 Task: Start in the project AgileCrest the sprint 'Dev Environment Setup Sprint', with a duration of 1 week. Start in the project AgileCrest the sprint 'Dev Environment Setup Sprint', with a duration of 3 weeks. Start in the project AgileCrest the sprint 'Dev Environment Setup Sprint', with a duration of 2 weeks
Action: Mouse moved to (195, 53)
Screenshot: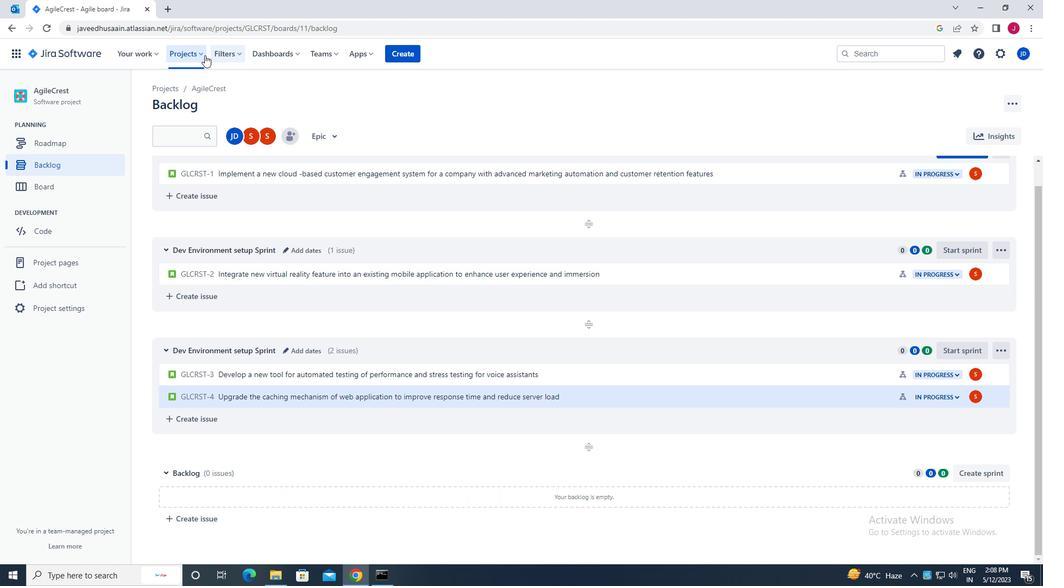 
Action: Mouse pressed left at (195, 53)
Screenshot: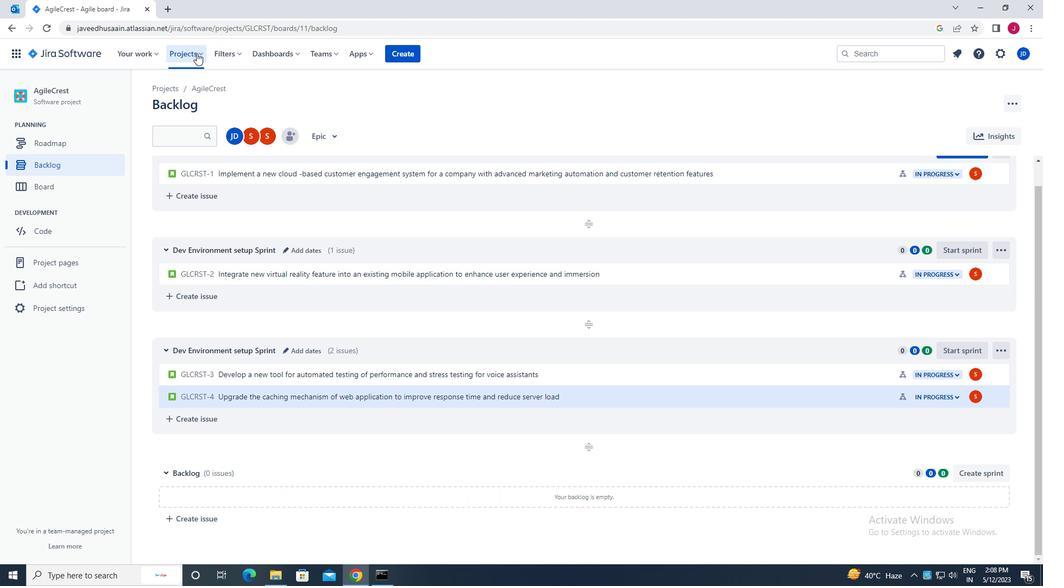 
Action: Mouse moved to (216, 103)
Screenshot: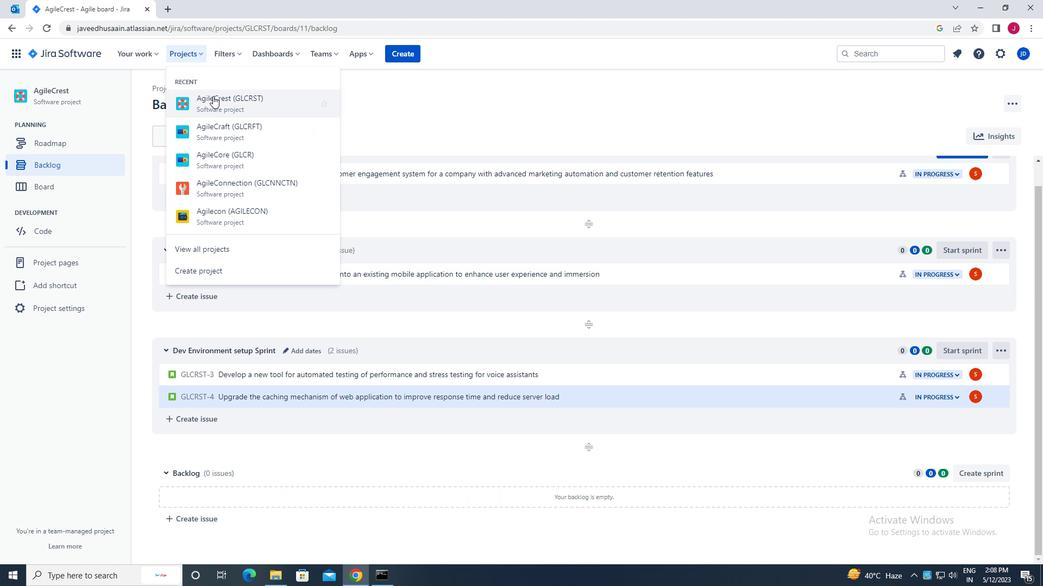 
Action: Mouse pressed left at (216, 103)
Screenshot: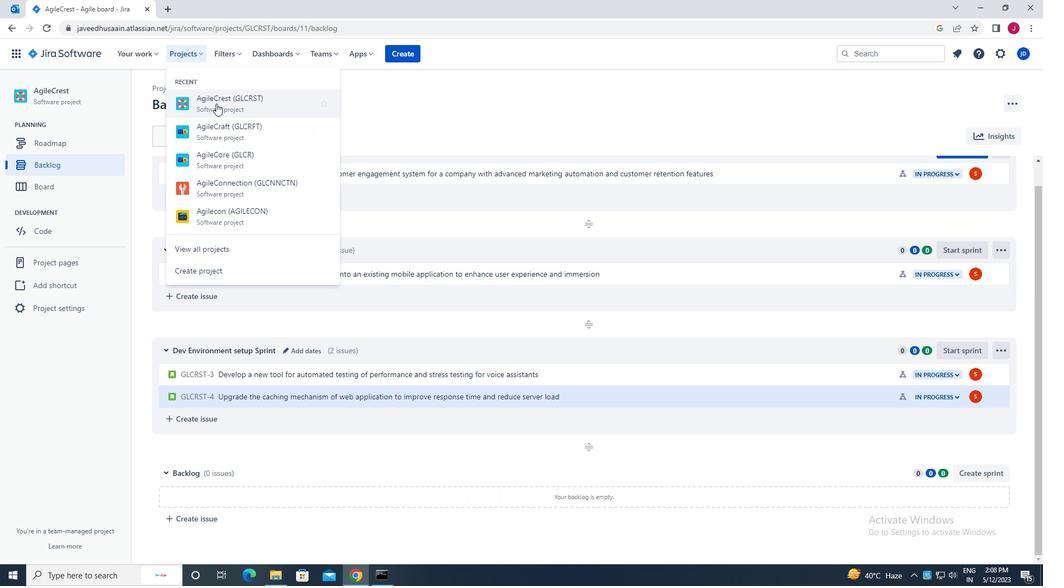 
Action: Mouse moved to (68, 165)
Screenshot: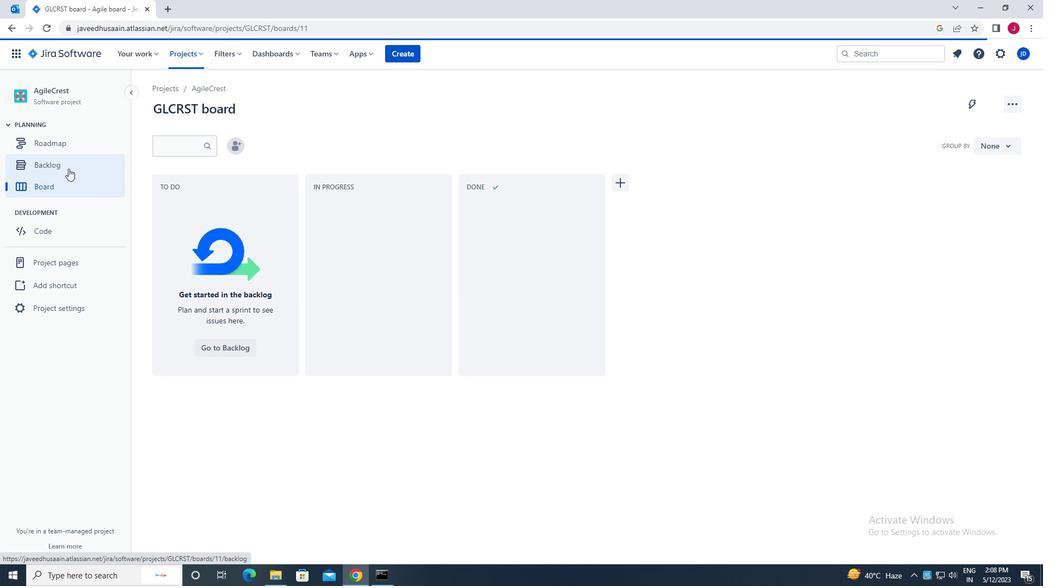 
Action: Mouse pressed left at (68, 165)
Screenshot: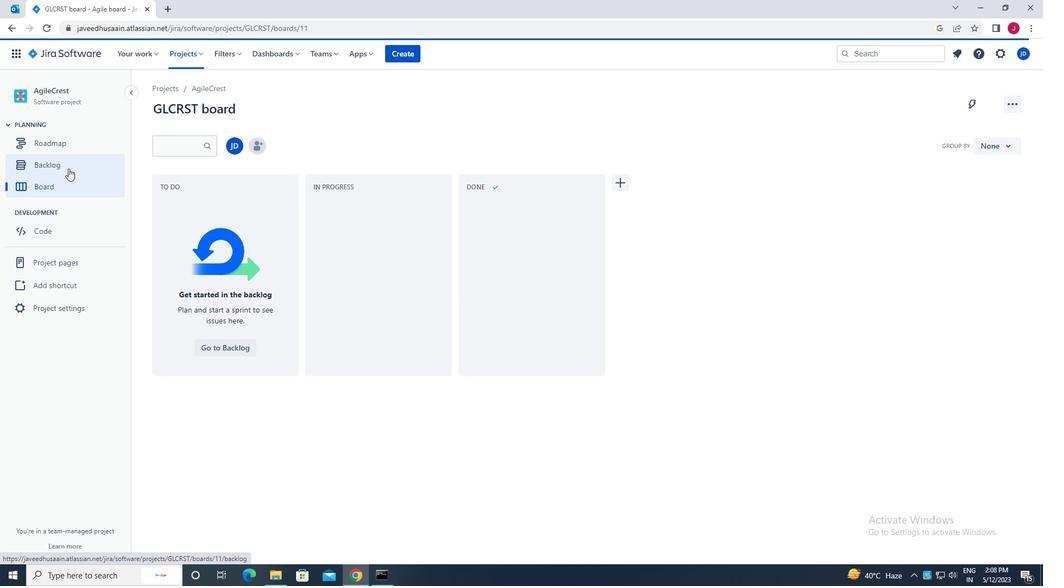 
Action: Mouse moved to (730, 347)
Screenshot: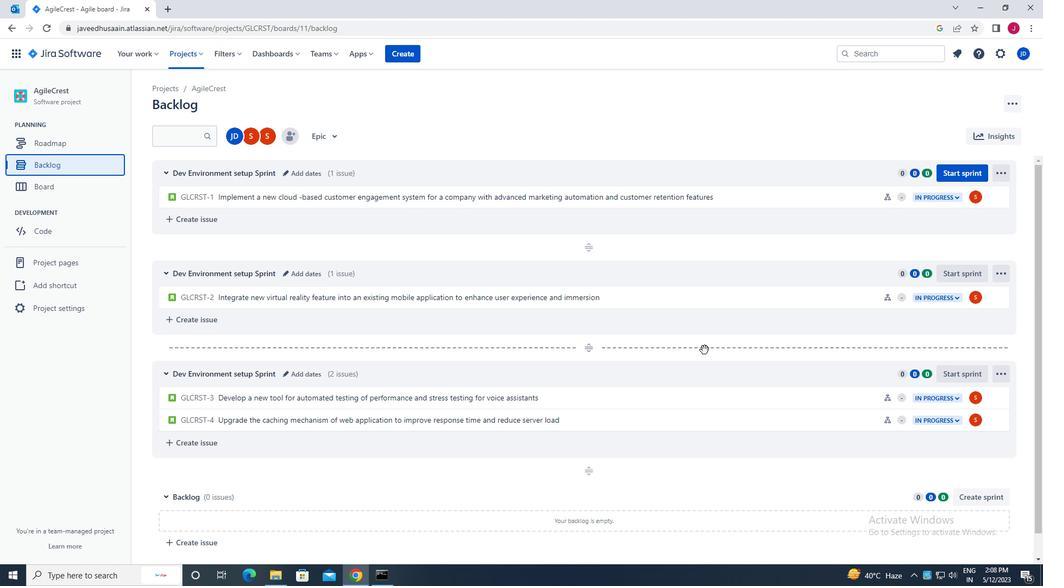 
Action: Mouse scrolled (730, 347) with delta (0, 0)
Screenshot: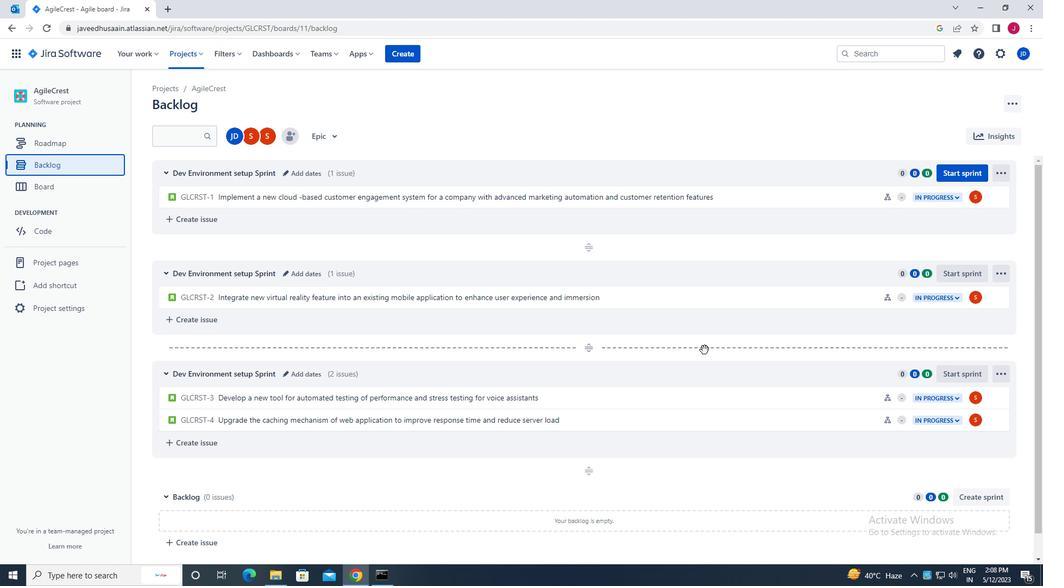 
Action: Mouse moved to (732, 345)
Screenshot: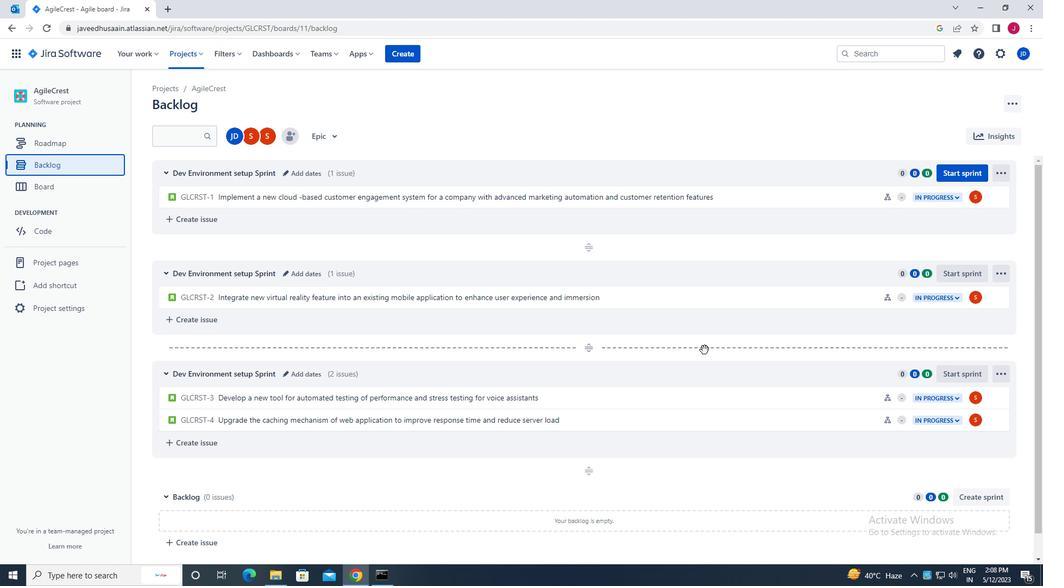 
Action: Mouse scrolled (732, 346) with delta (0, 0)
Screenshot: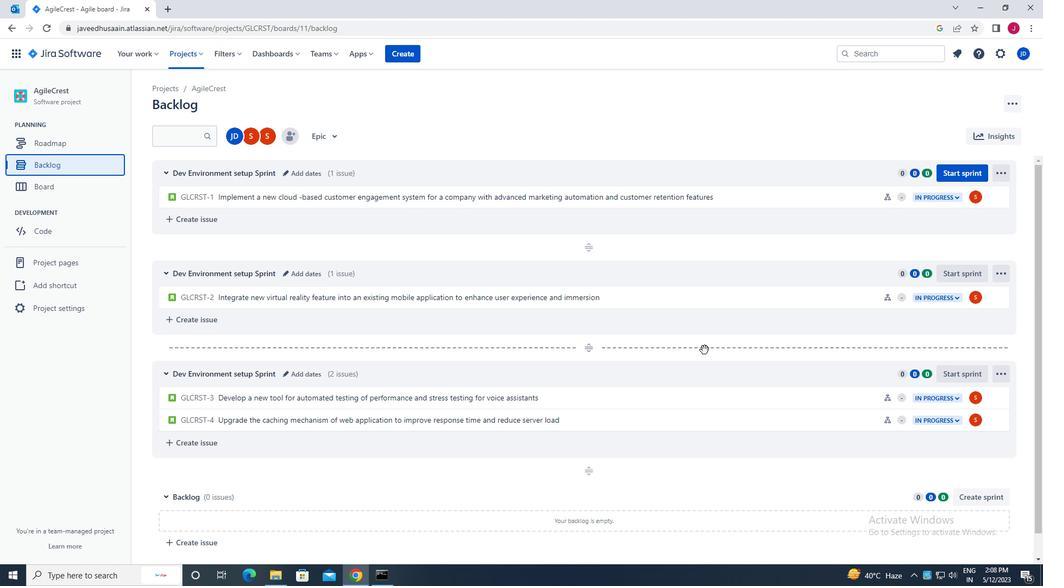 
Action: Mouse moved to (739, 341)
Screenshot: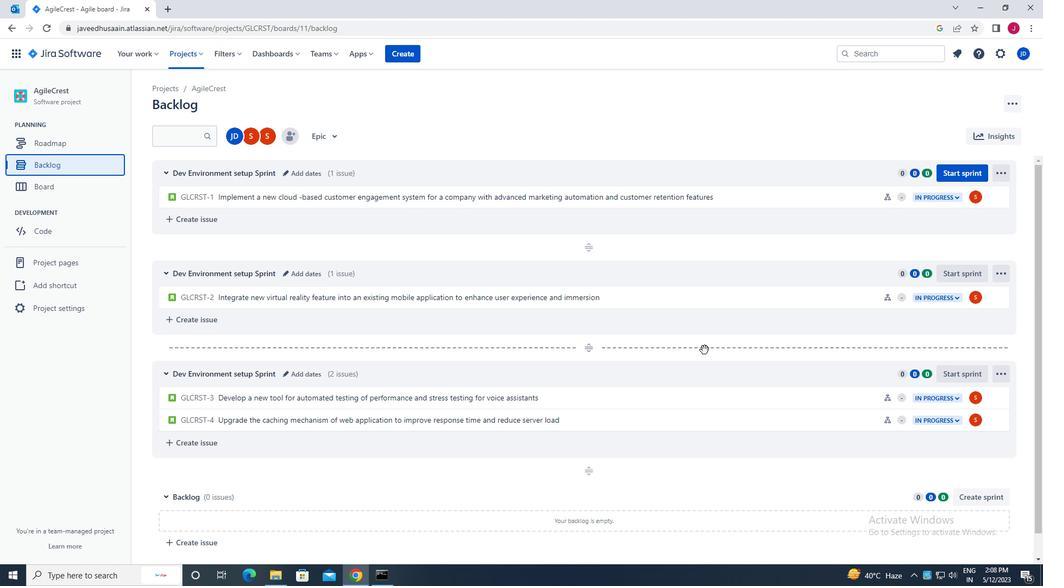 
Action: Mouse scrolled (739, 341) with delta (0, 0)
Screenshot: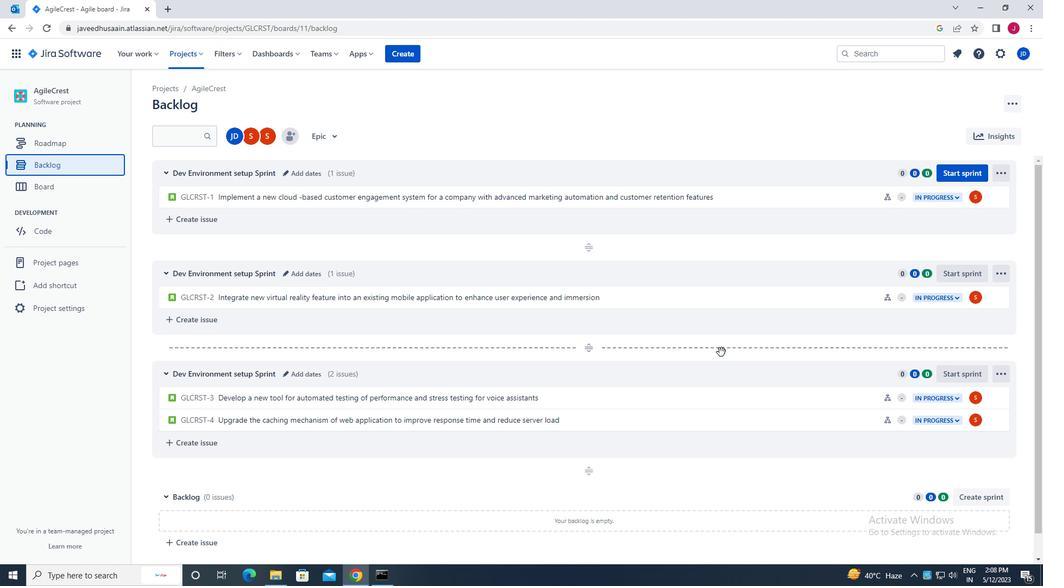 
Action: Mouse moved to (967, 170)
Screenshot: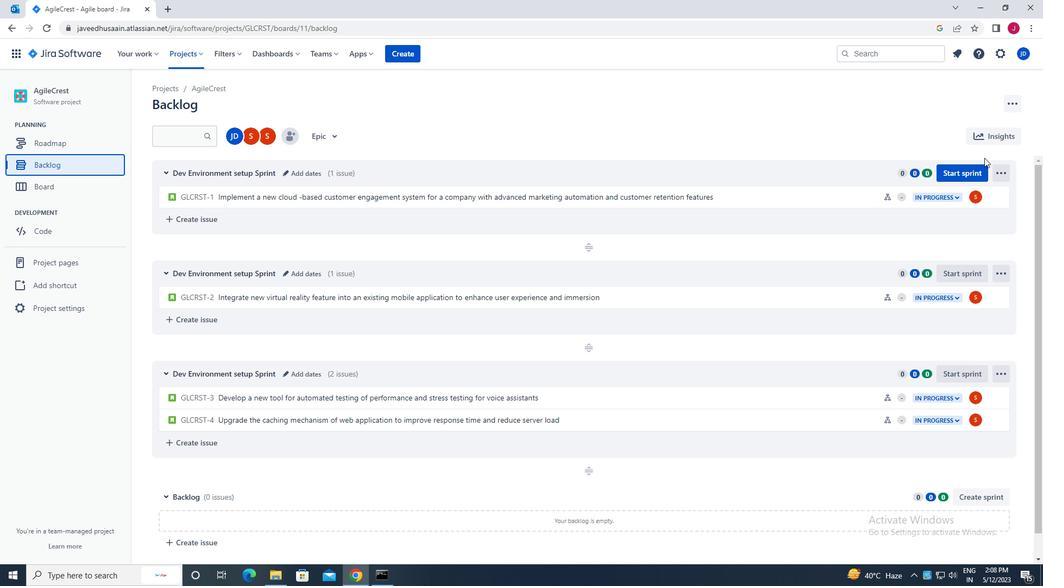 
Action: Mouse pressed left at (967, 170)
Screenshot: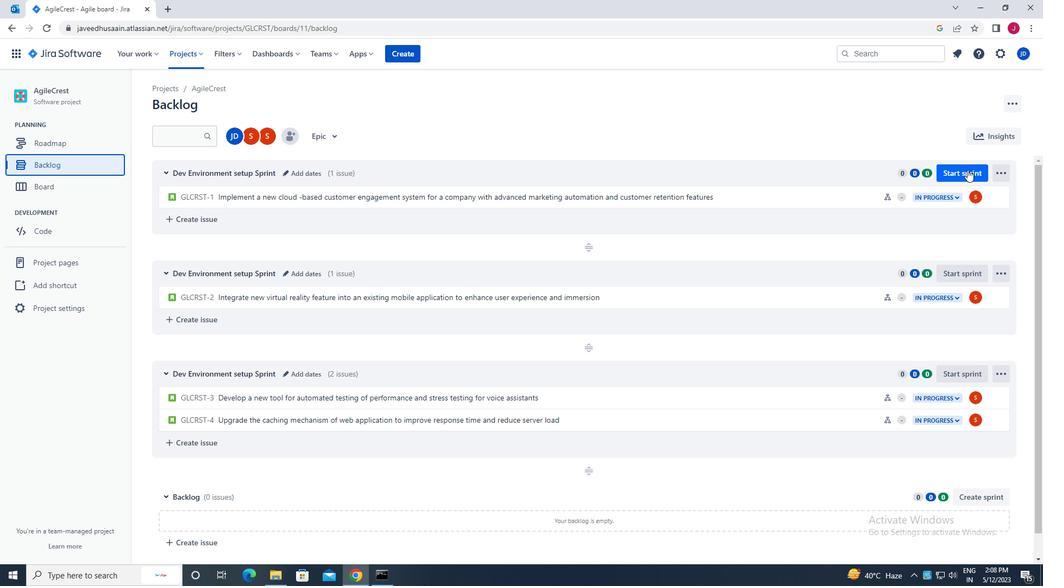 
Action: Mouse moved to (432, 186)
Screenshot: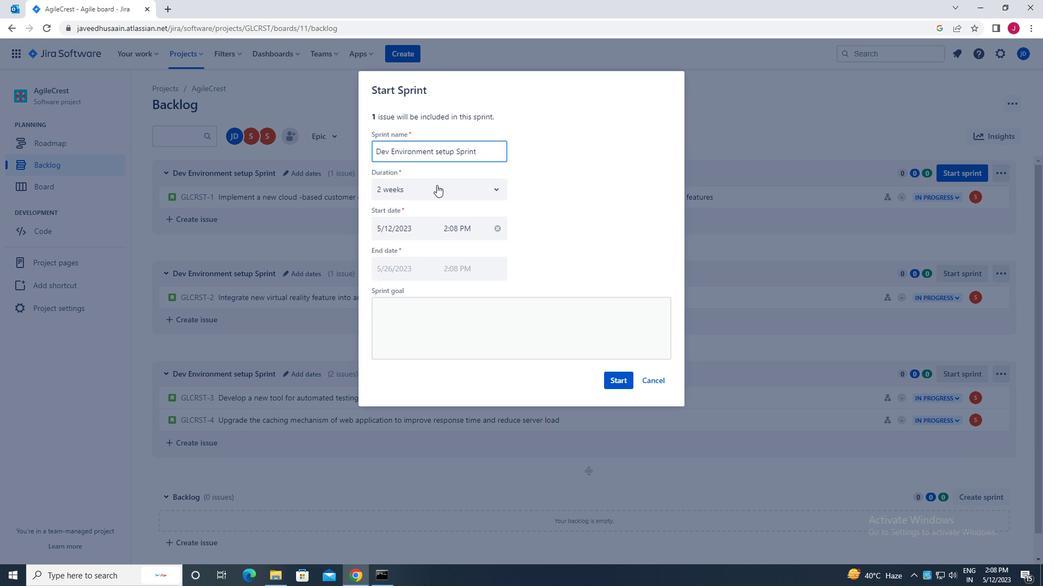 
Action: Mouse pressed left at (432, 186)
Screenshot: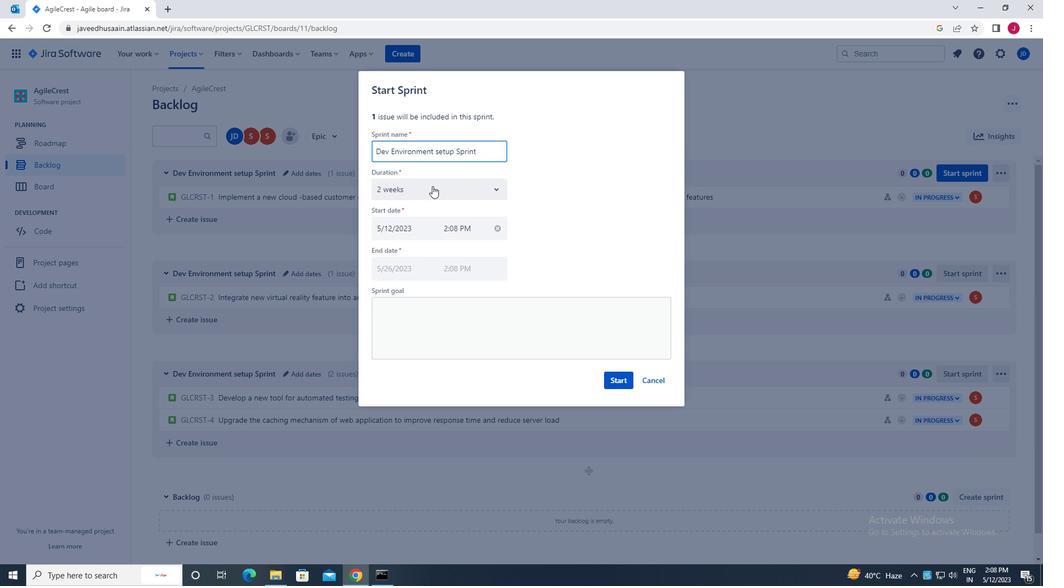 
Action: Mouse moved to (408, 217)
Screenshot: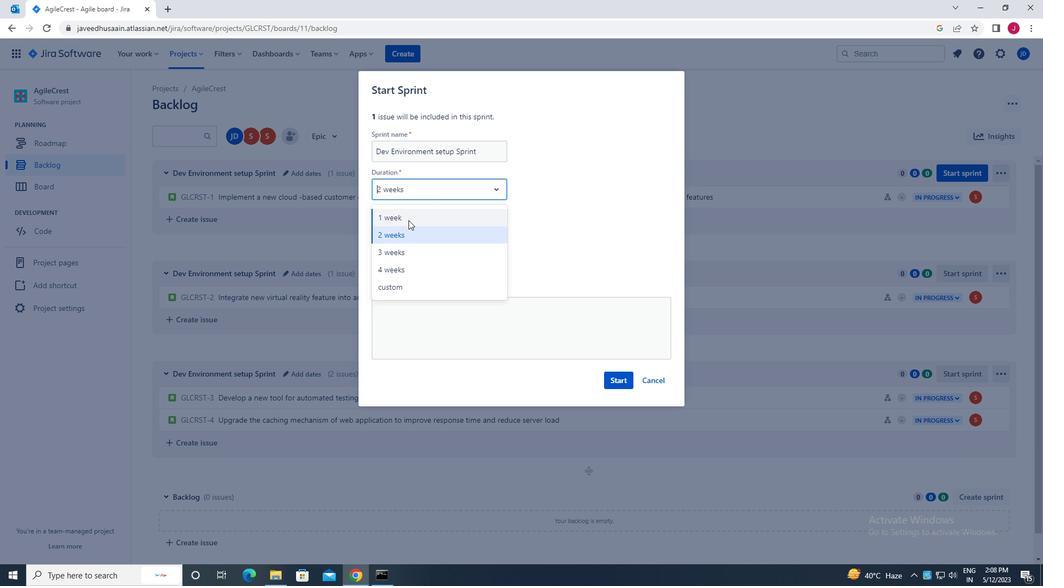 
Action: Mouse pressed left at (408, 217)
Screenshot: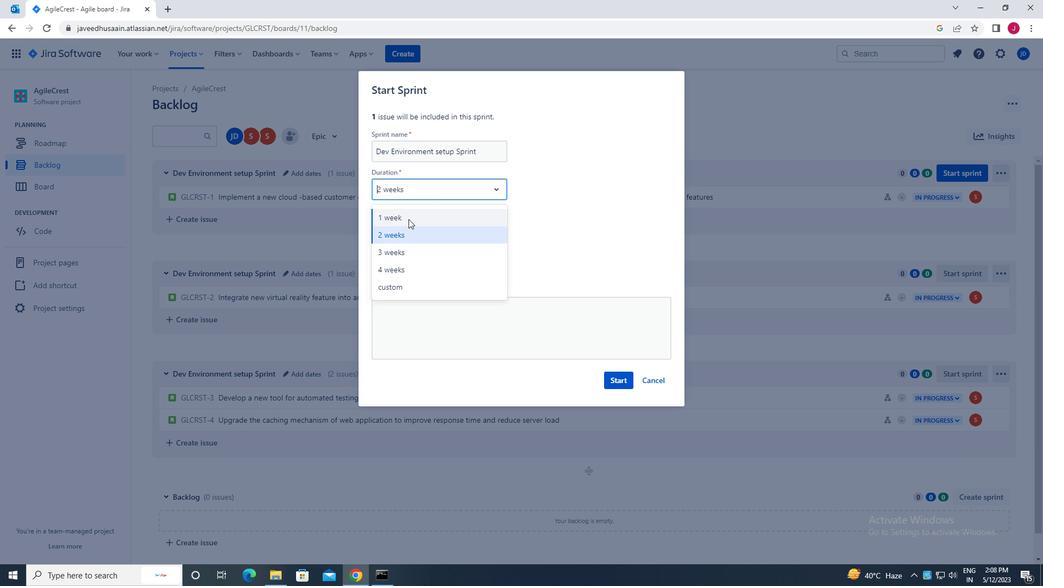 
Action: Mouse moved to (613, 381)
Screenshot: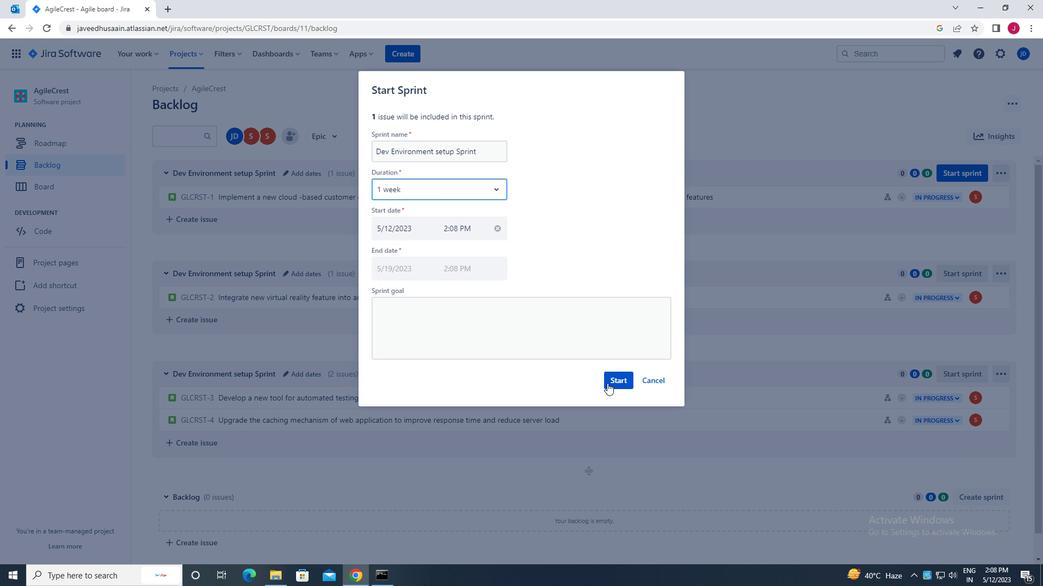 
Action: Mouse pressed left at (613, 381)
Screenshot: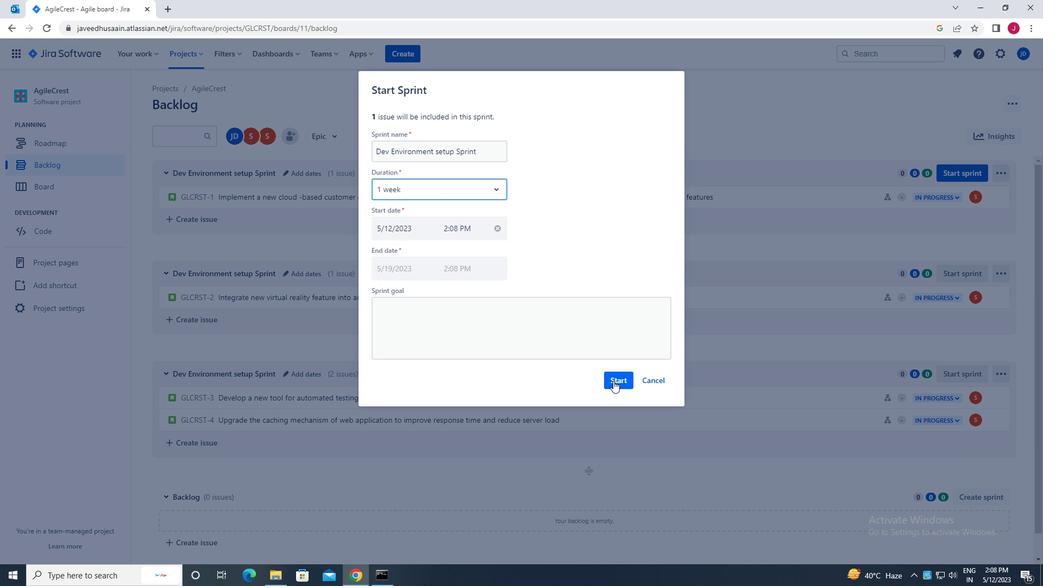 
Action: Mouse moved to (55, 162)
Screenshot: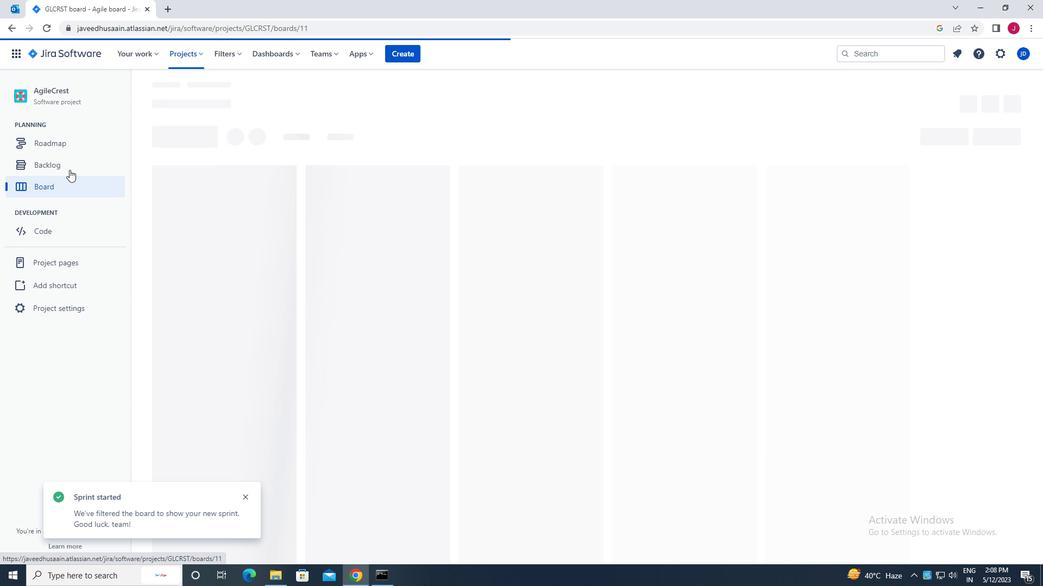 
Action: Mouse pressed left at (55, 162)
Screenshot: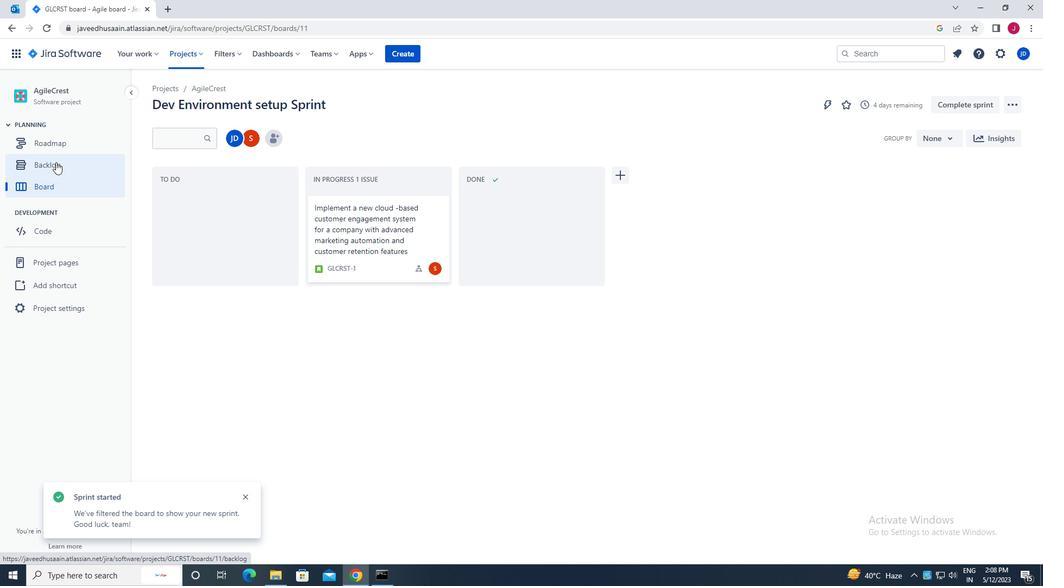 
Action: Mouse moved to (952, 272)
Screenshot: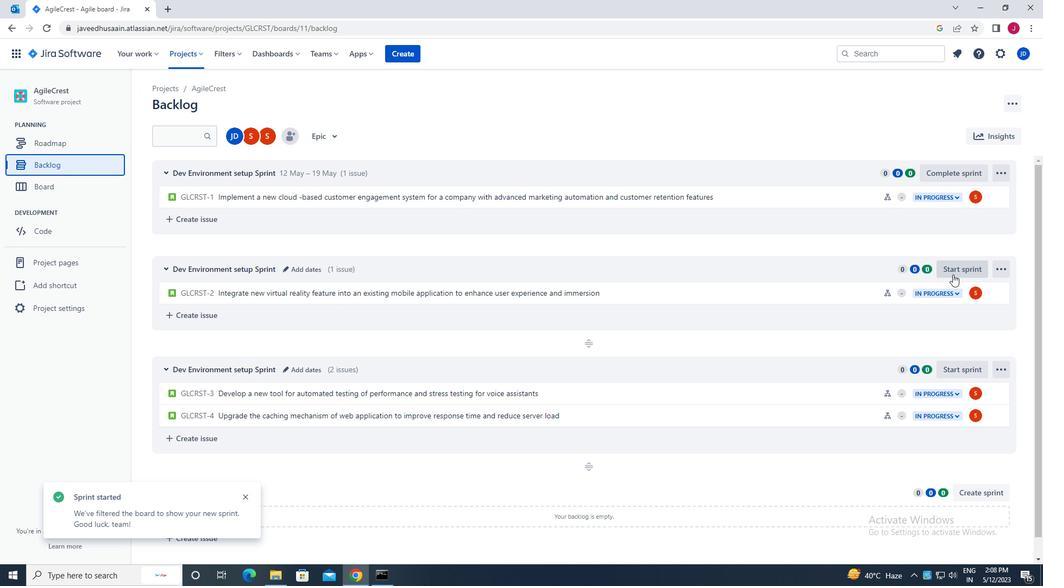 
Action: Mouse pressed left at (952, 272)
Screenshot: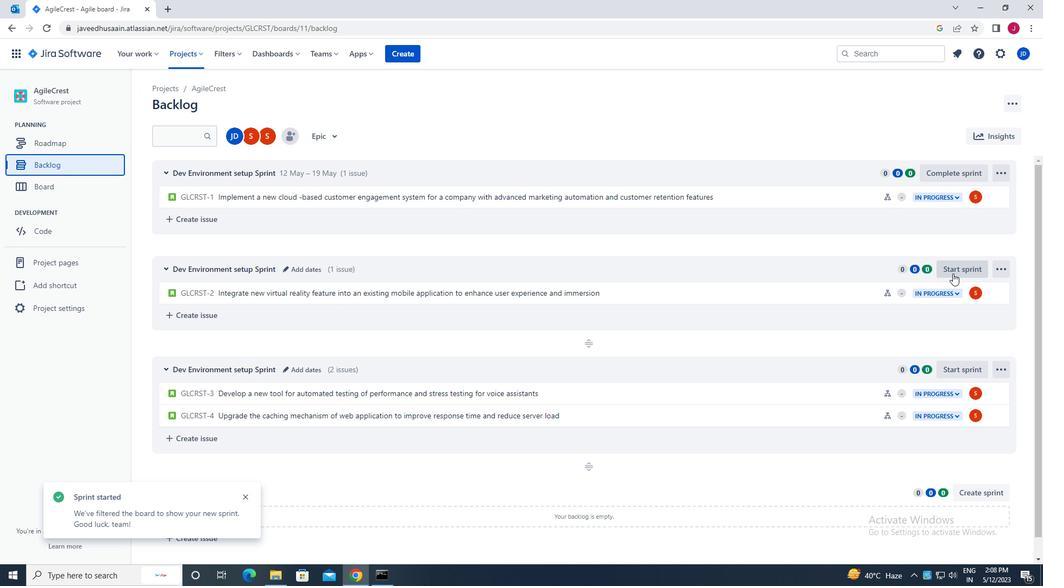 
Action: Mouse moved to (410, 194)
Screenshot: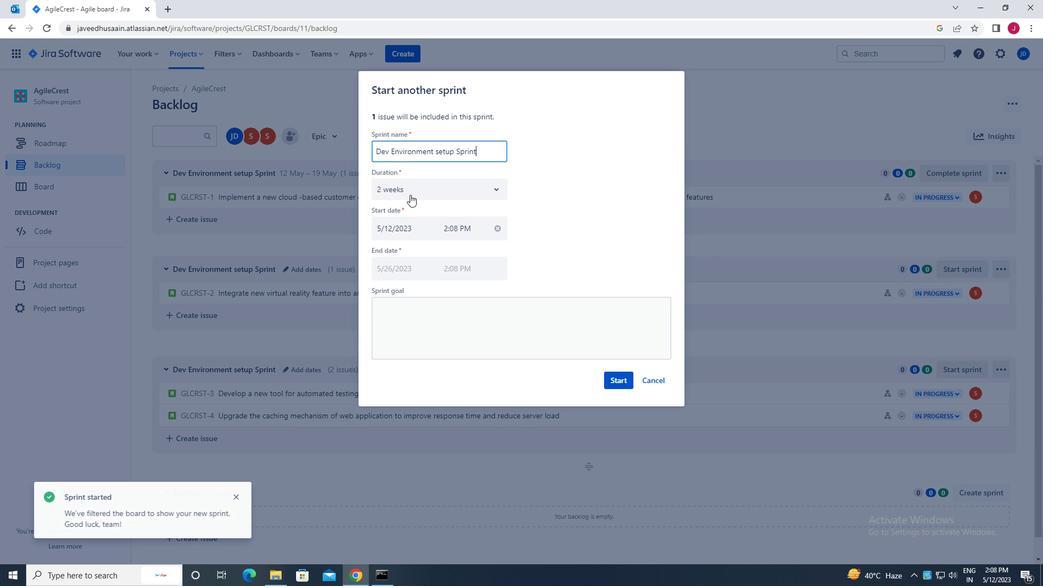 
Action: Mouse pressed left at (410, 194)
Screenshot: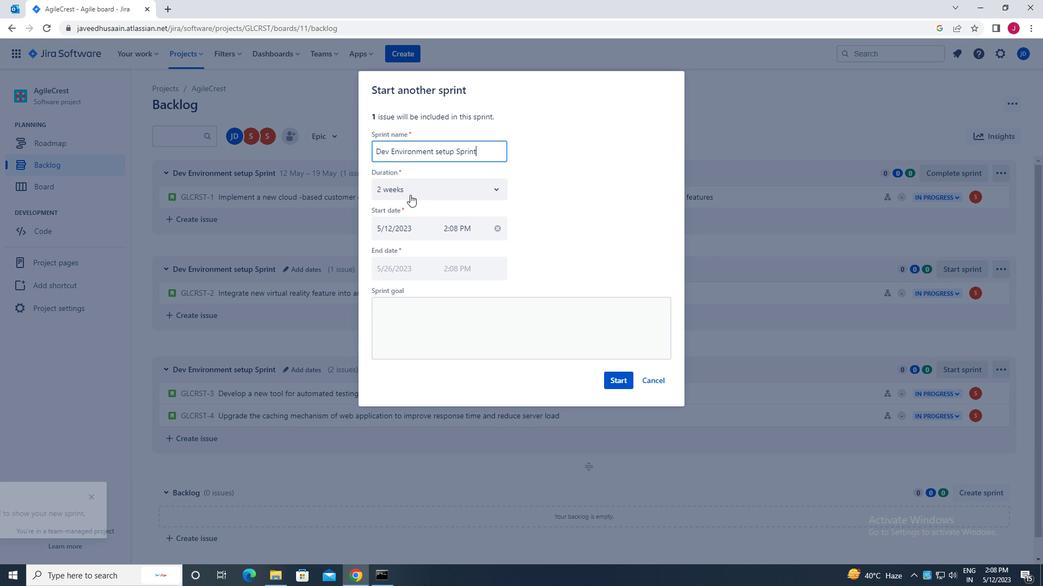 
Action: Mouse moved to (404, 252)
Screenshot: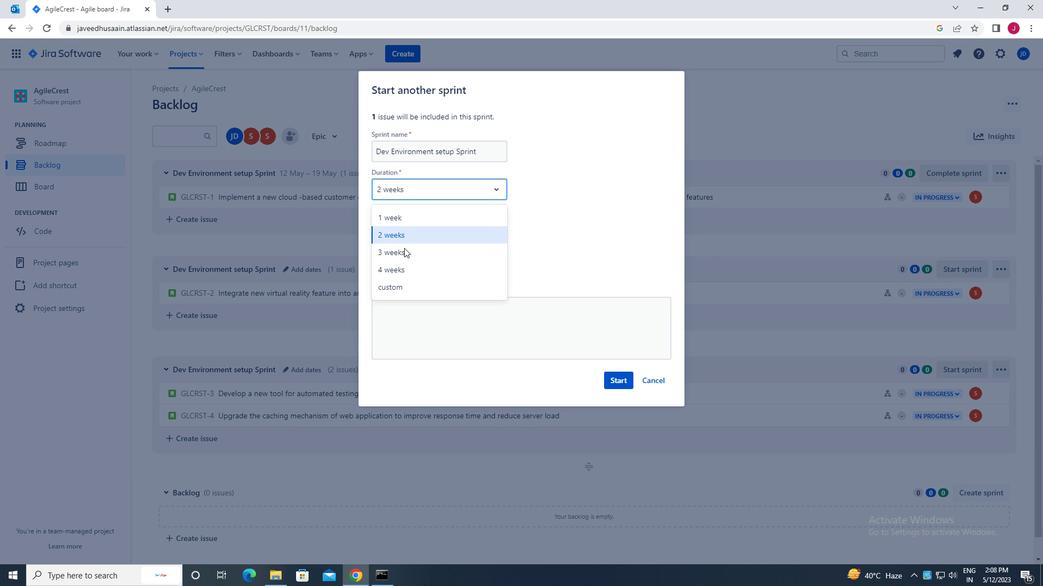 
Action: Mouse pressed left at (404, 252)
Screenshot: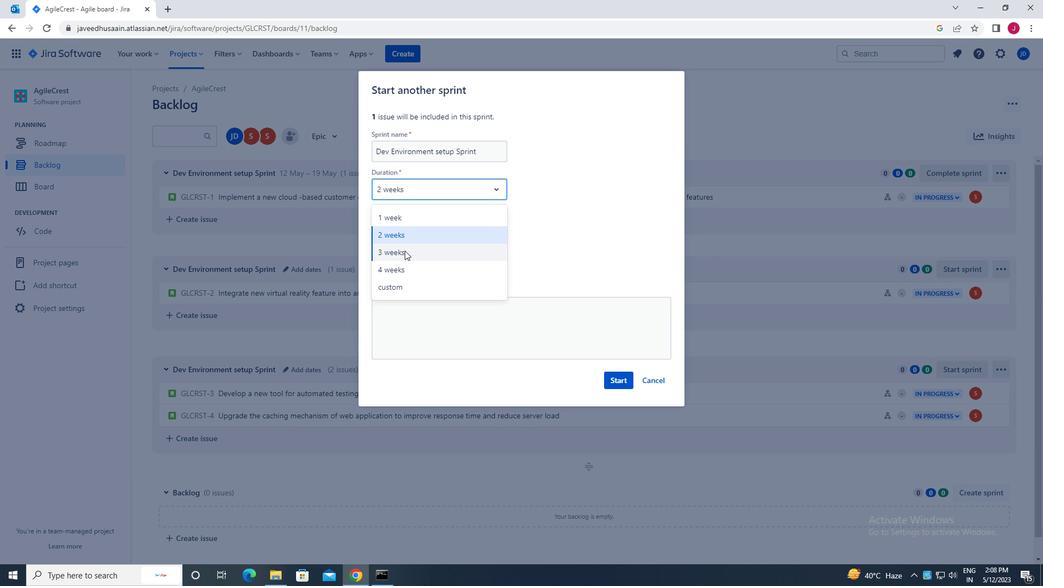 
Action: Mouse moved to (619, 384)
Screenshot: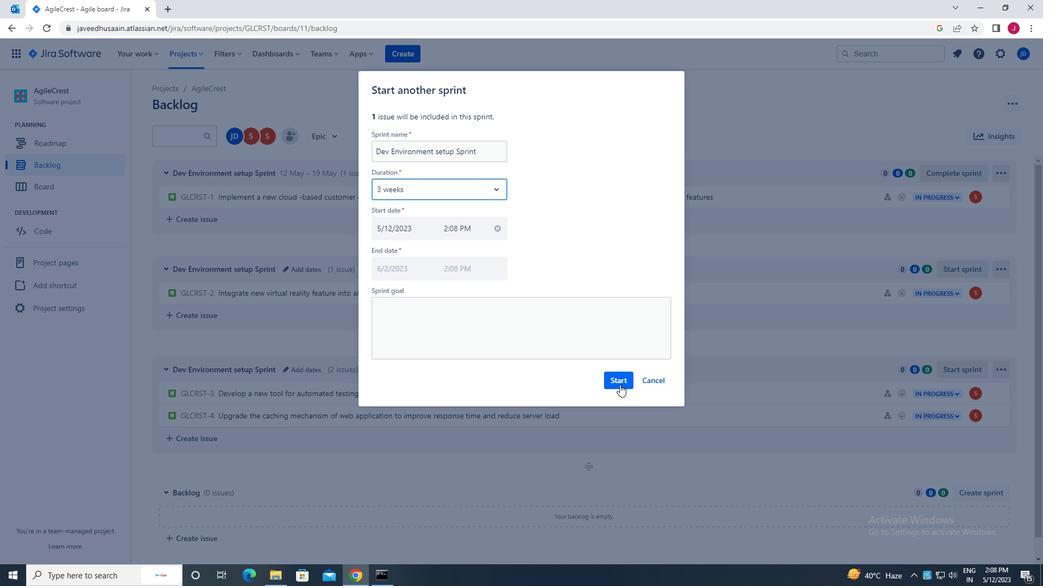 
Action: Mouse pressed left at (619, 384)
Screenshot: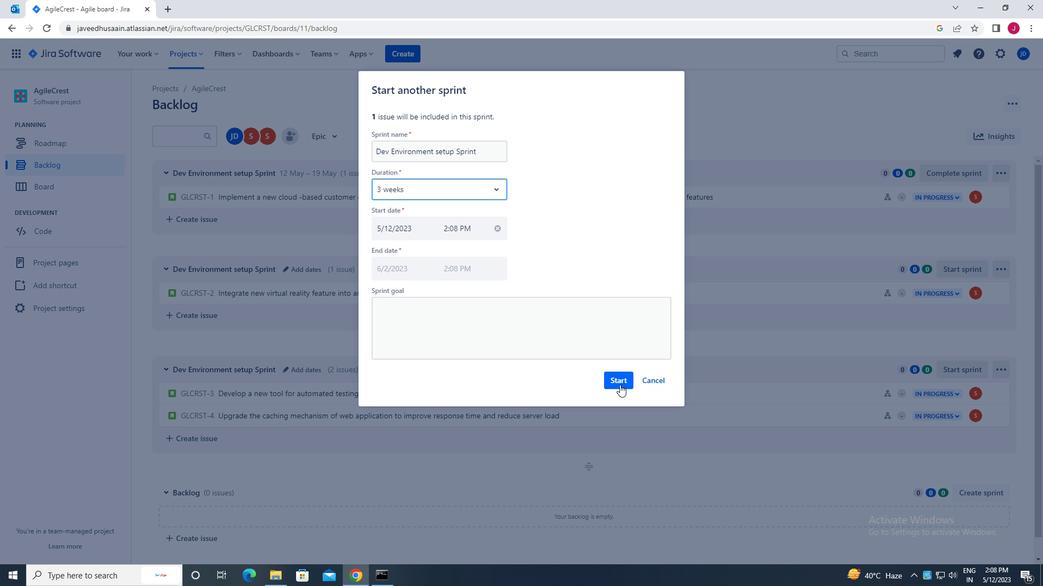 
Action: Mouse moved to (87, 165)
Screenshot: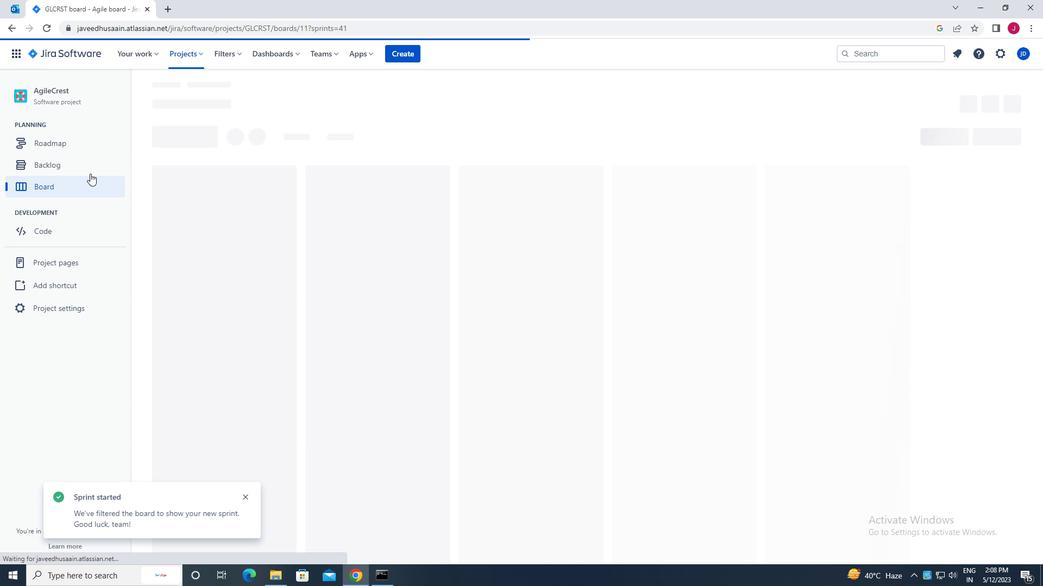 
Action: Mouse pressed left at (87, 165)
Screenshot: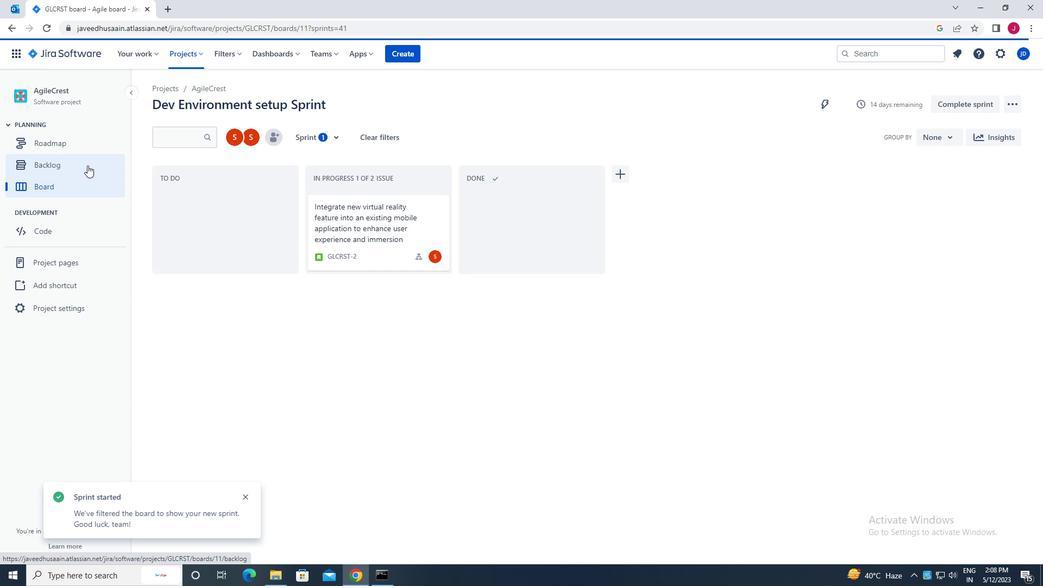 
Action: Mouse moved to (956, 367)
Screenshot: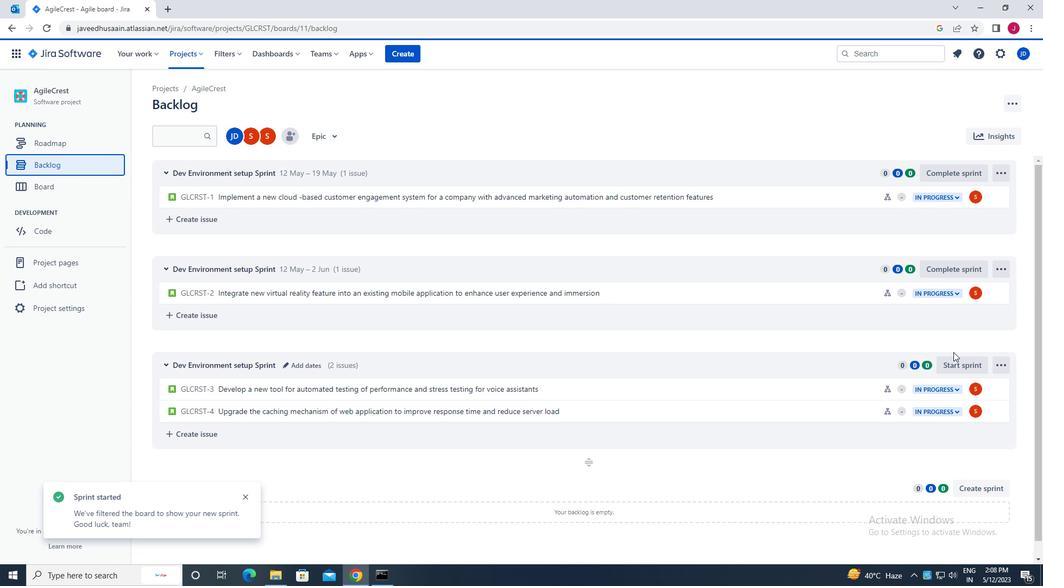 
Action: Mouse pressed left at (956, 367)
Screenshot: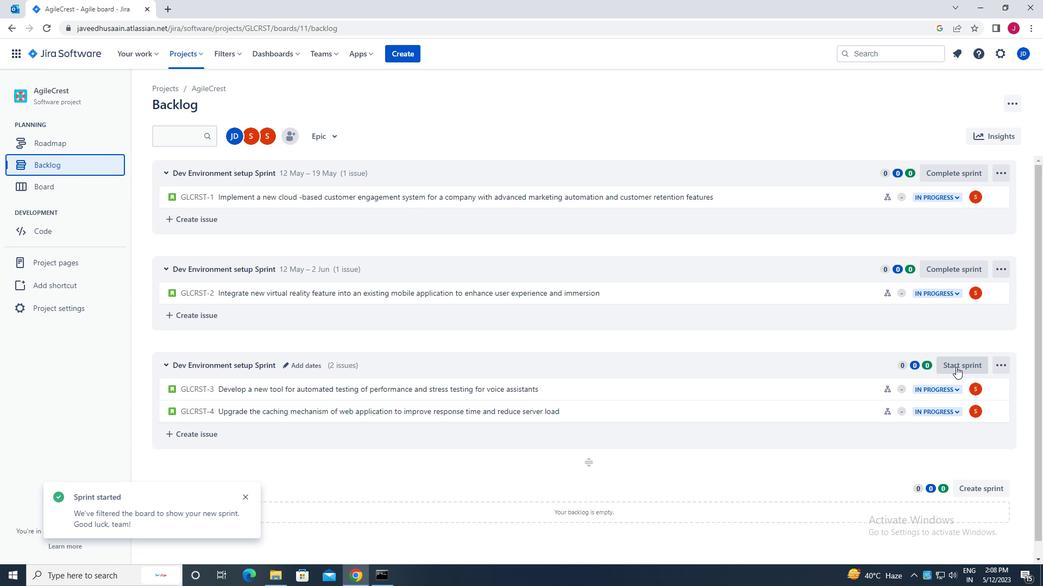 
Action: Mouse moved to (425, 191)
Screenshot: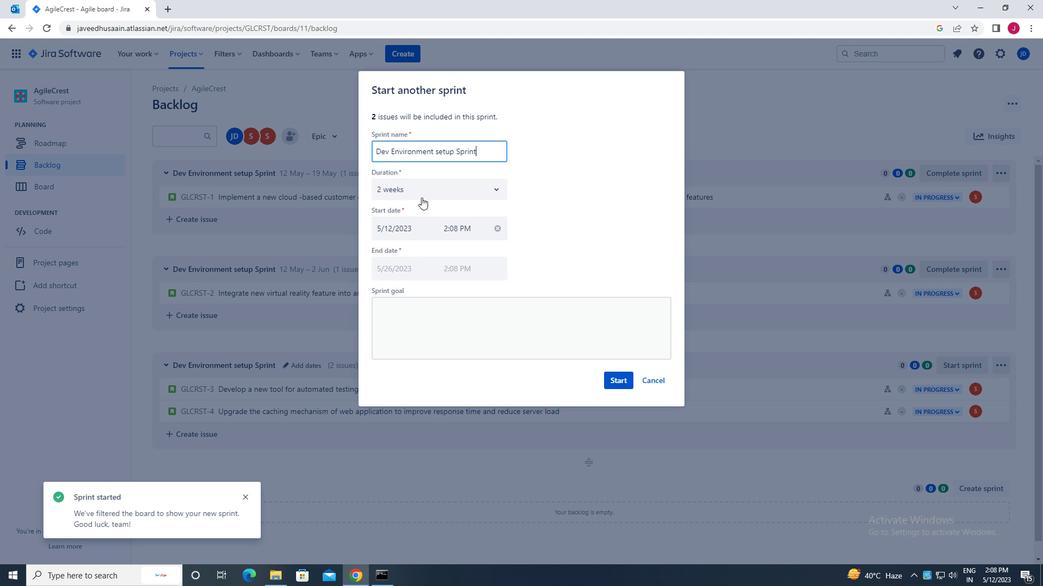 
Action: Mouse pressed left at (425, 191)
Screenshot: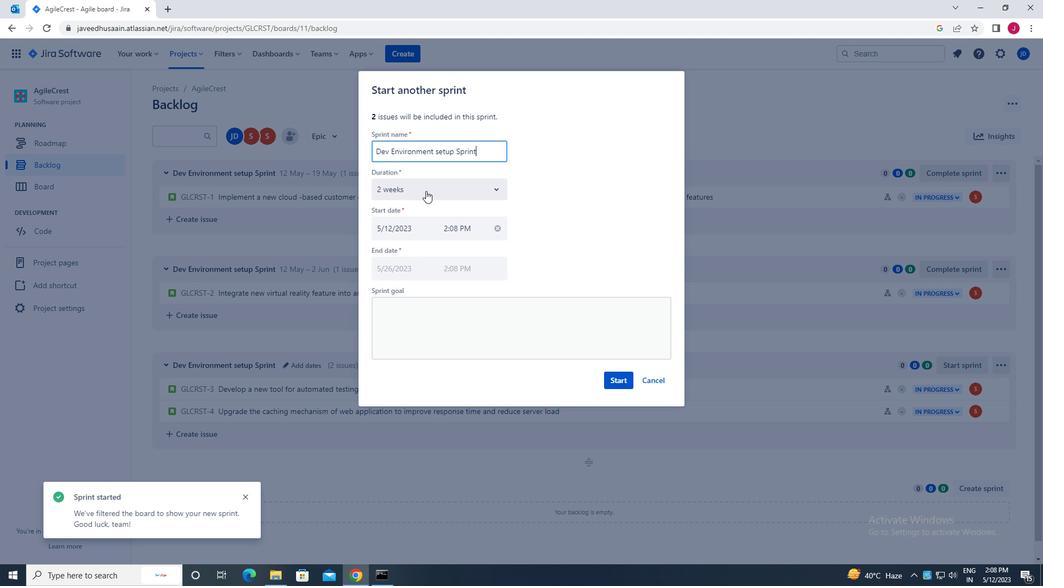 
Action: Mouse moved to (416, 235)
Screenshot: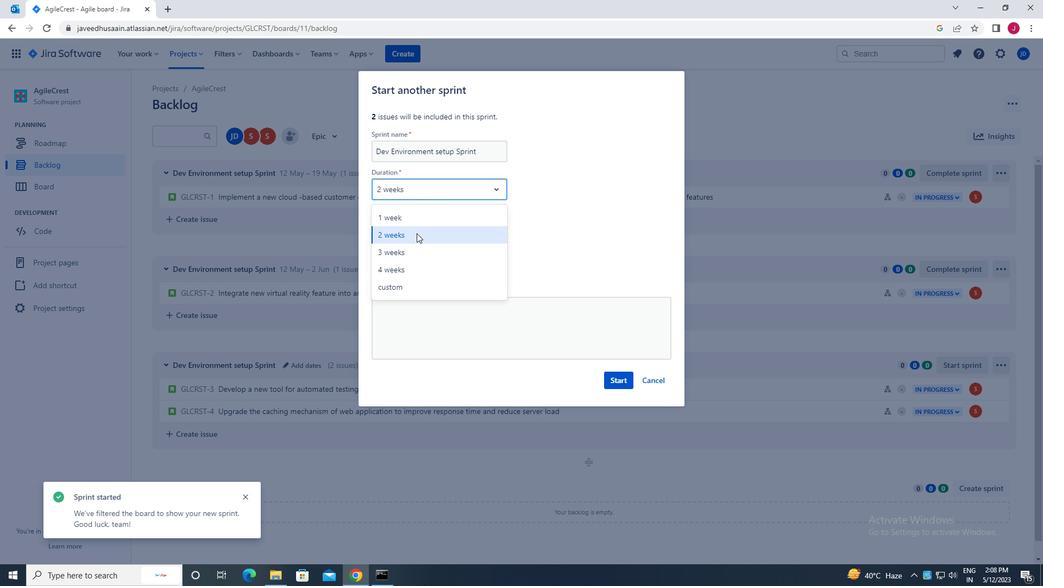 
Action: Mouse pressed left at (416, 235)
Screenshot: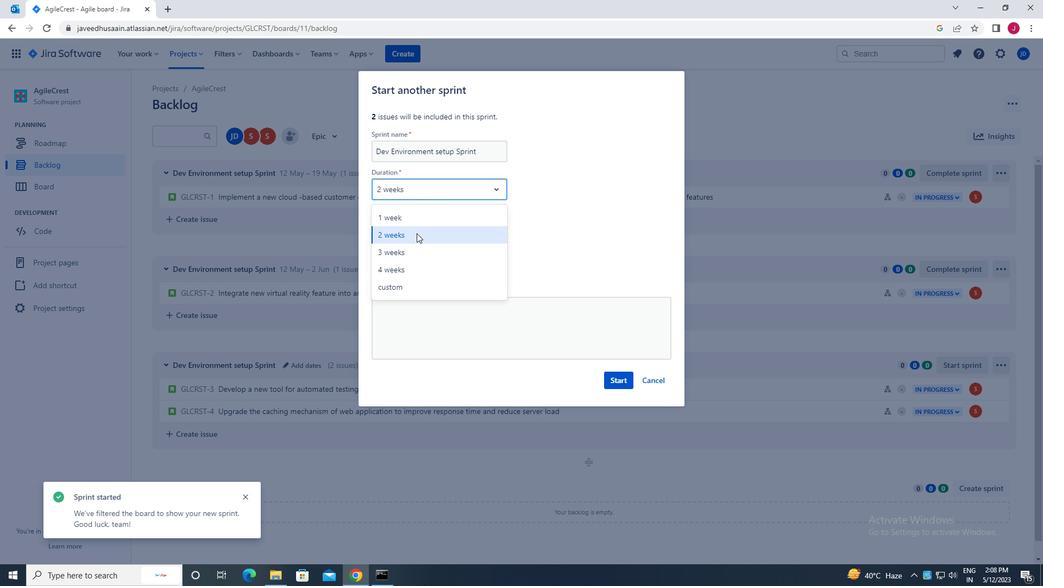 
Action: Mouse moved to (617, 379)
Screenshot: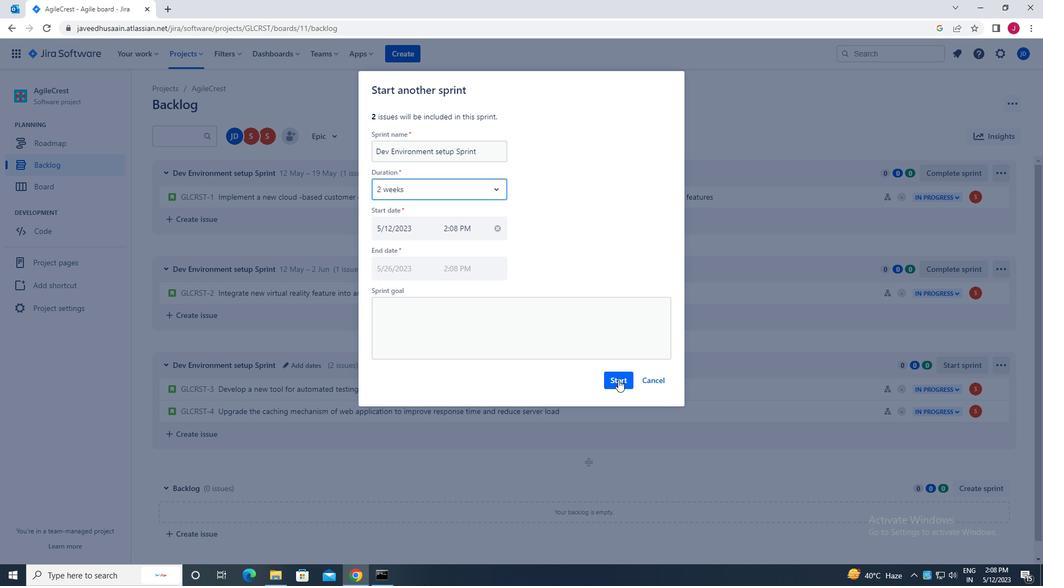 
Action: Mouse pressed left at (617, 379)
Screenshot: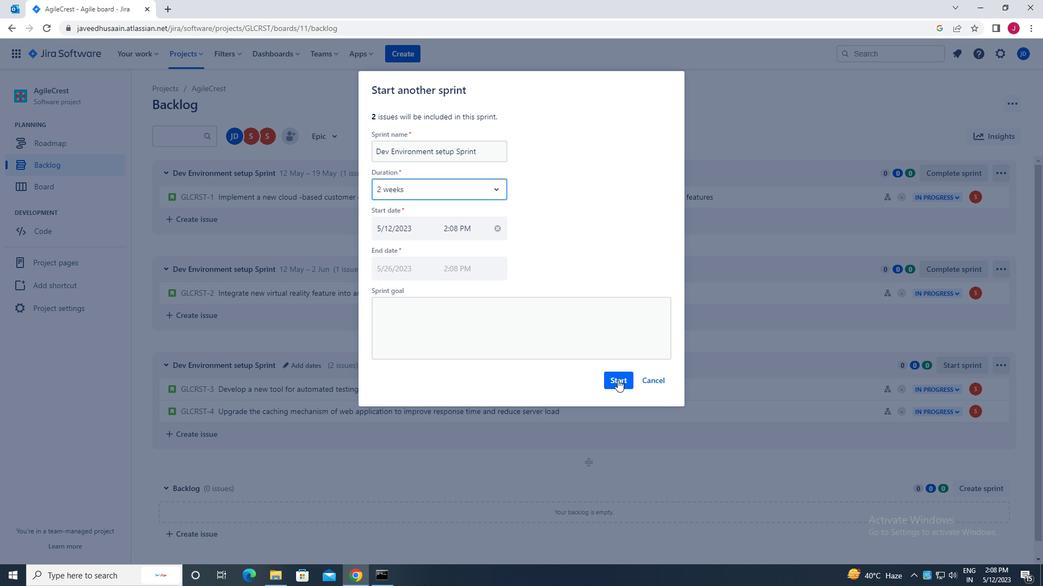 
Action: Mouse moved to (749, 398)
Screenshot: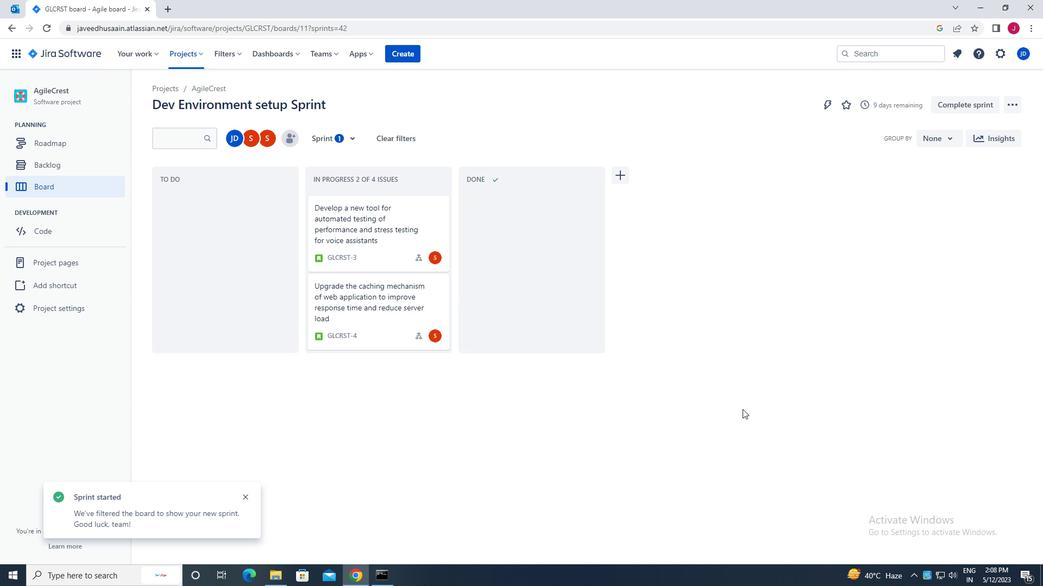 
